 Task: Create List Trademarks in Board Brand Recognition Strategies to Workspace Content Creation. Create List Researching in Board Public Speaking Coaching to Workspace Content Creation. Create List Copyrights in Board Business Intelligence Reporting to Workspace Content Creation
Action: Mouse moved to (88, 321)
Screenshot: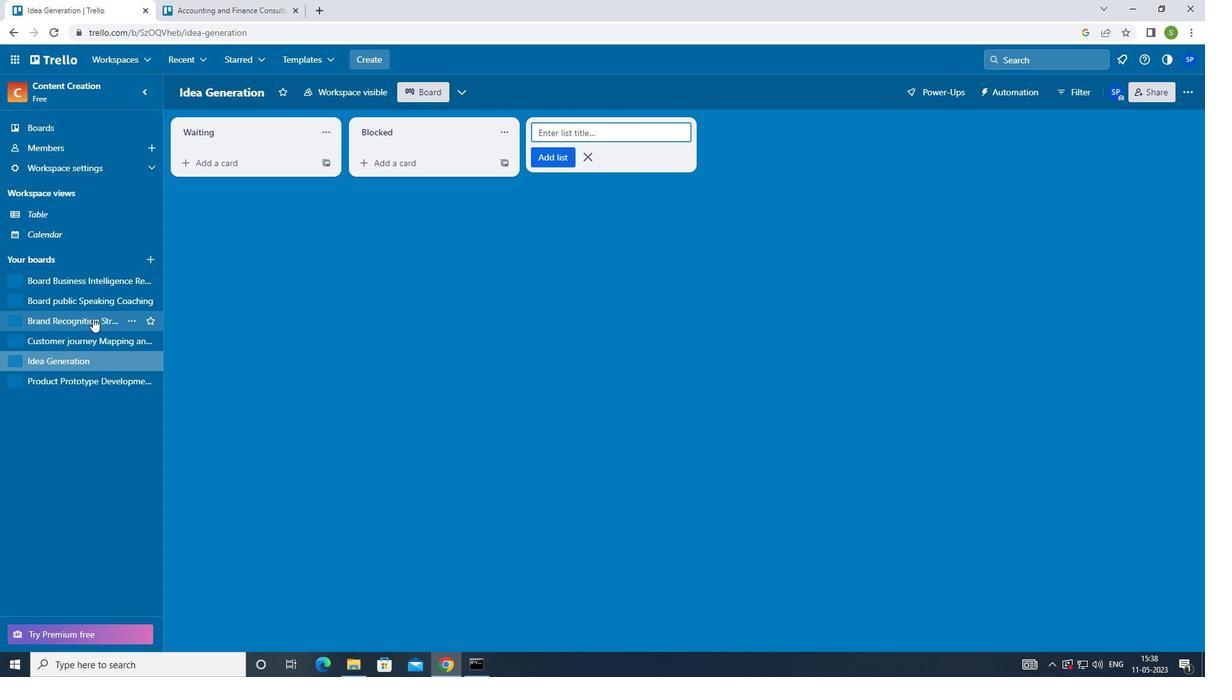 
Action: Mouse pressed left at (88, 321)
Screenshot: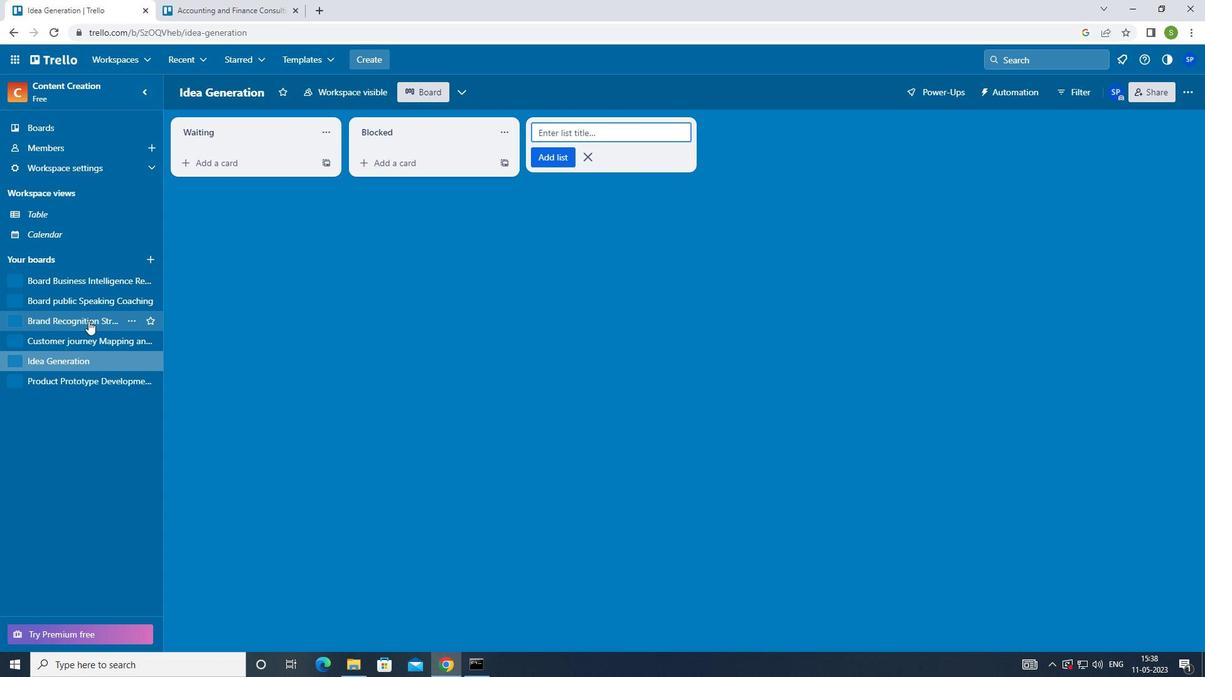 
Action: Mouse moved to (409, 131)
Screenshot: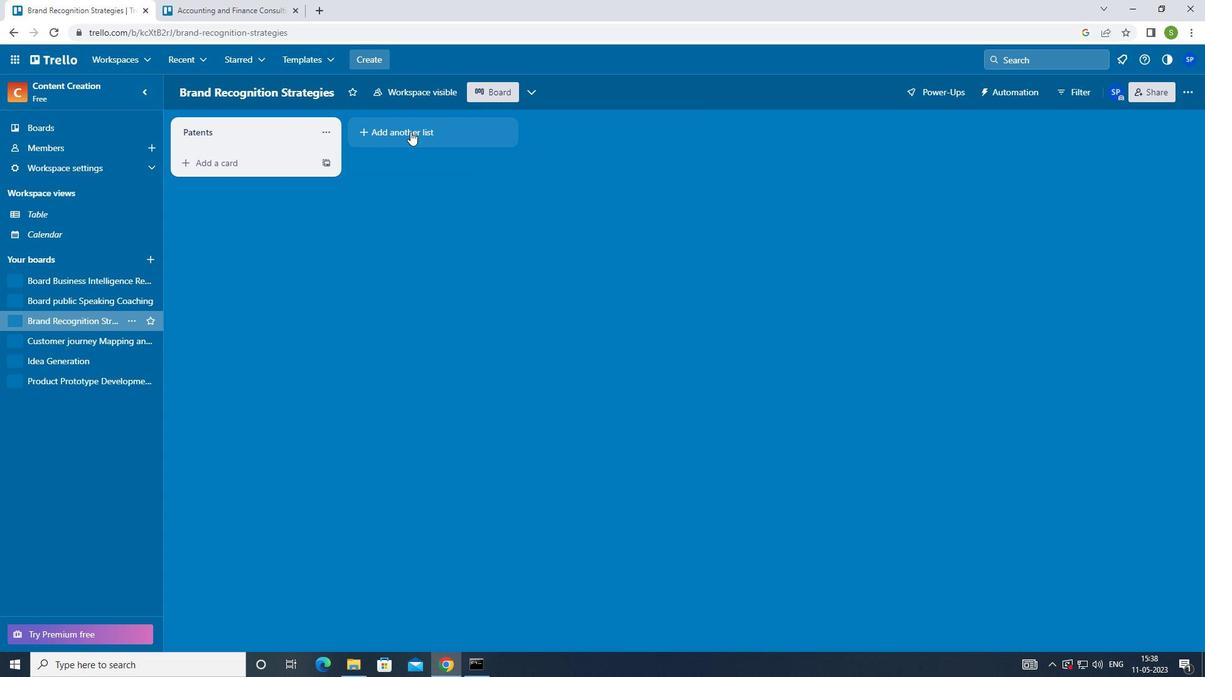 
Action: Mouse pressed left at (409, 131)
Screenshot: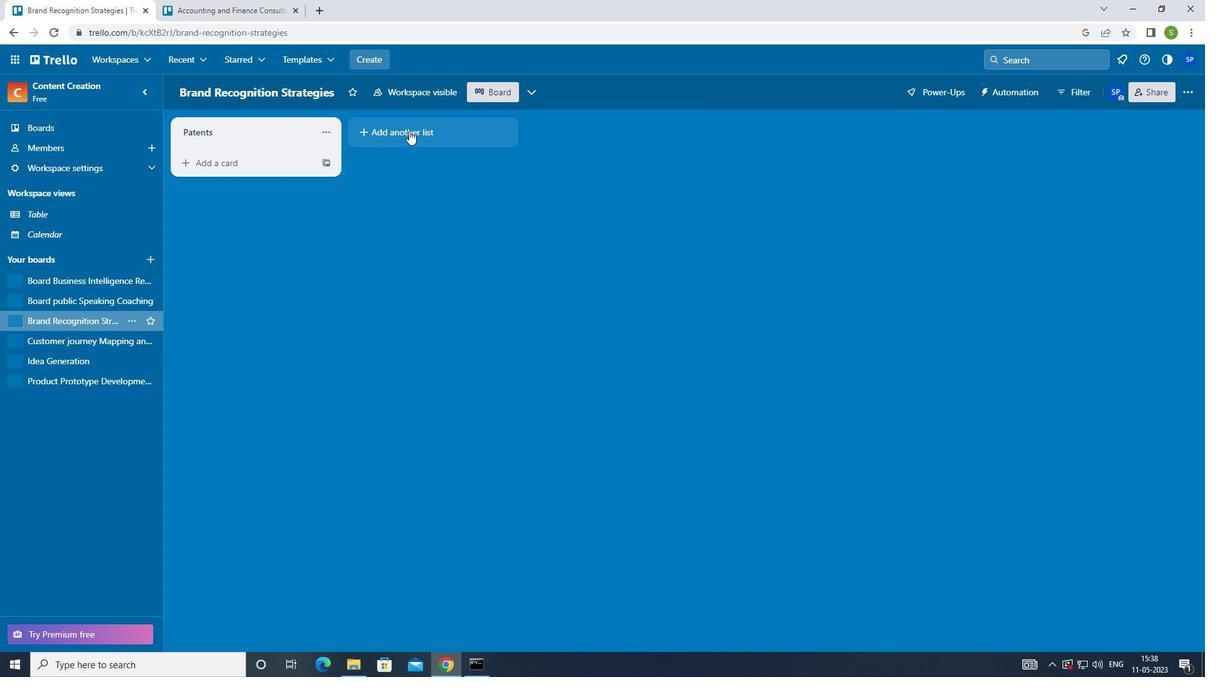 
Action: Mouse moved to (404, 225)
Screenshot: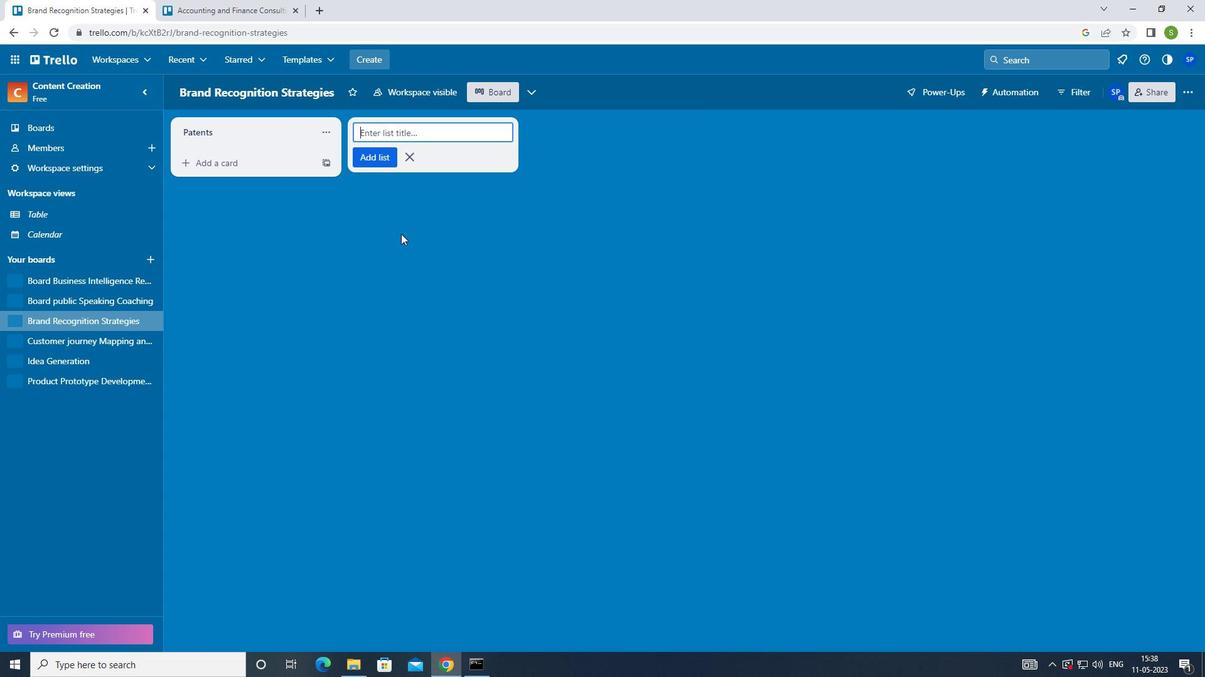
Action: Key pressed <Key.shift>TRADEMARKS<Key.enter>
Screenshot: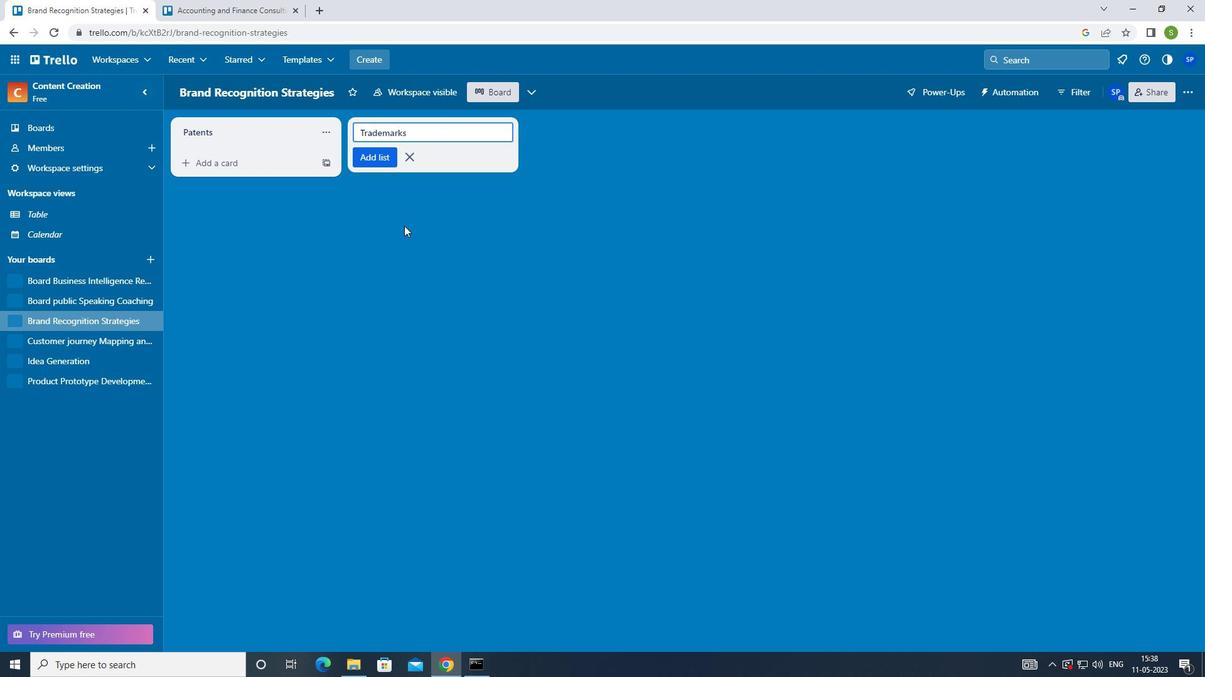 
Action: Mouse moved to (87, 301)
Screenshot: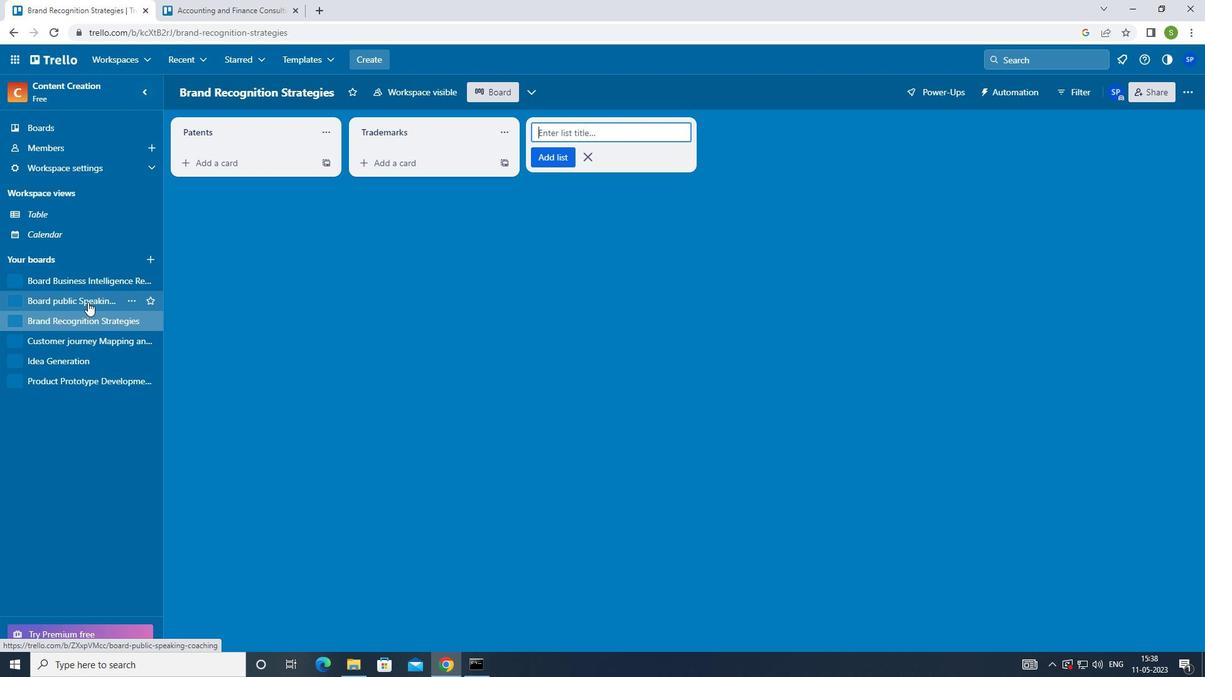 
Action: Mouse pressed left at (87, 301)
Screenshot: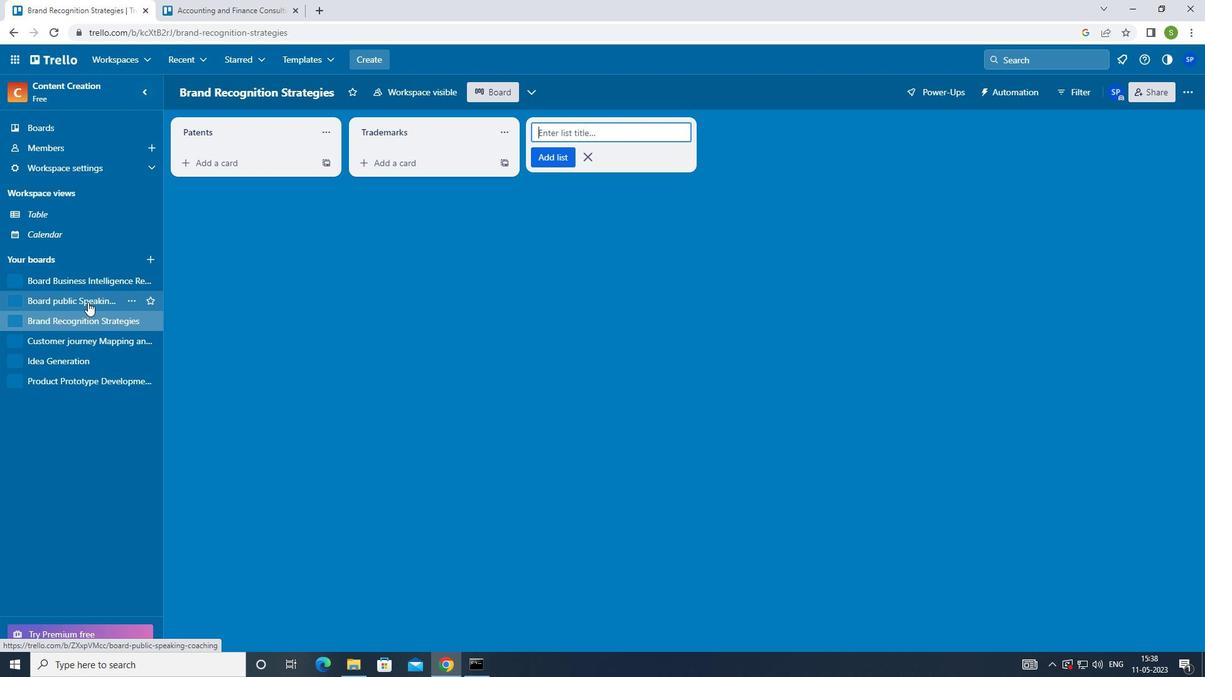 
Action: Mouse moved to (406, 131)
Screenshot: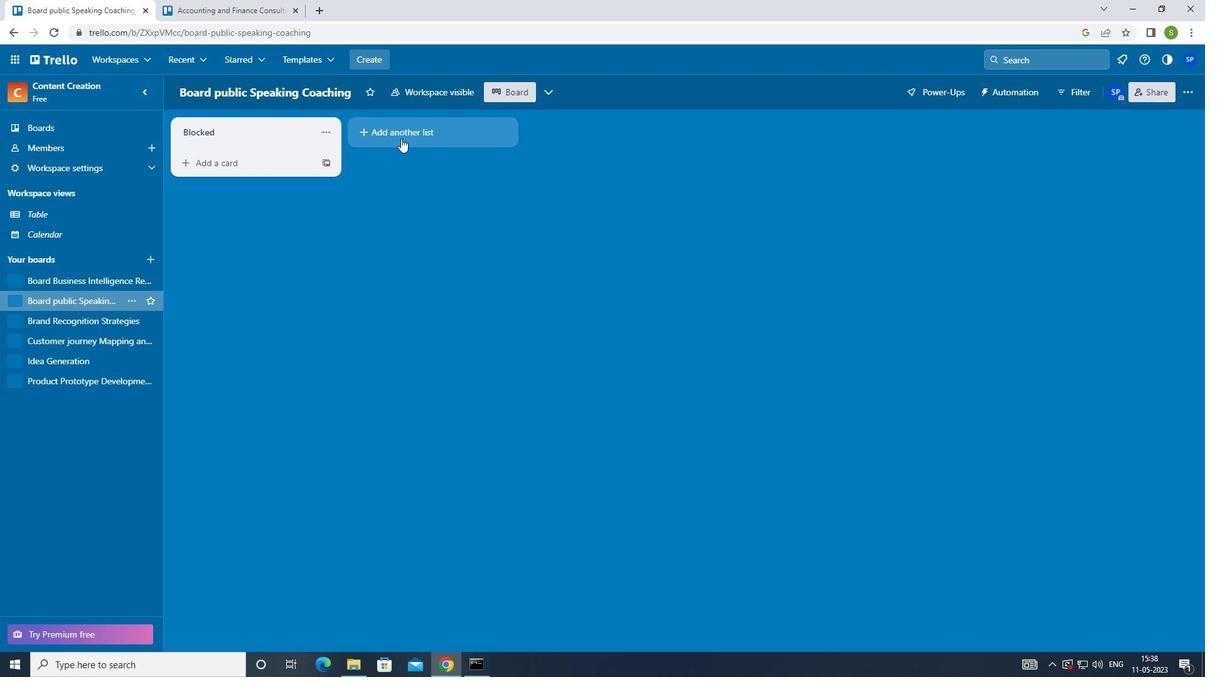 
Action: Mouse pressed left at (406, 131)
Screenshot: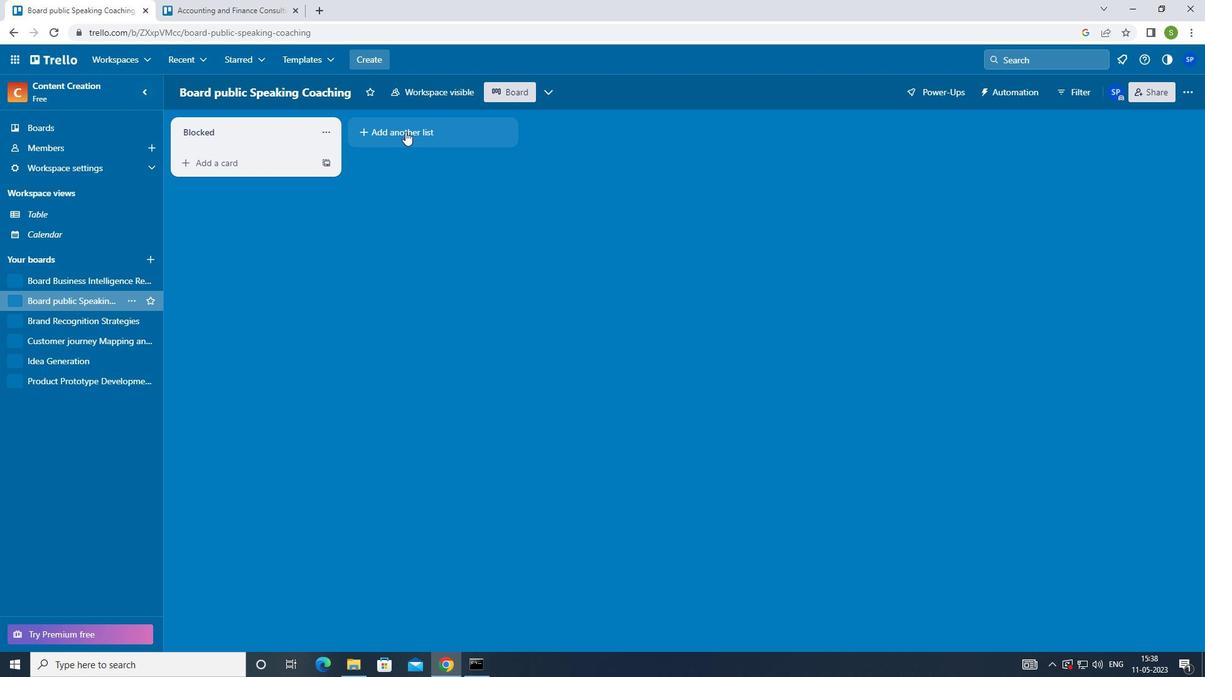 
Action: Mouse moved to (389, 237)
Screenshot: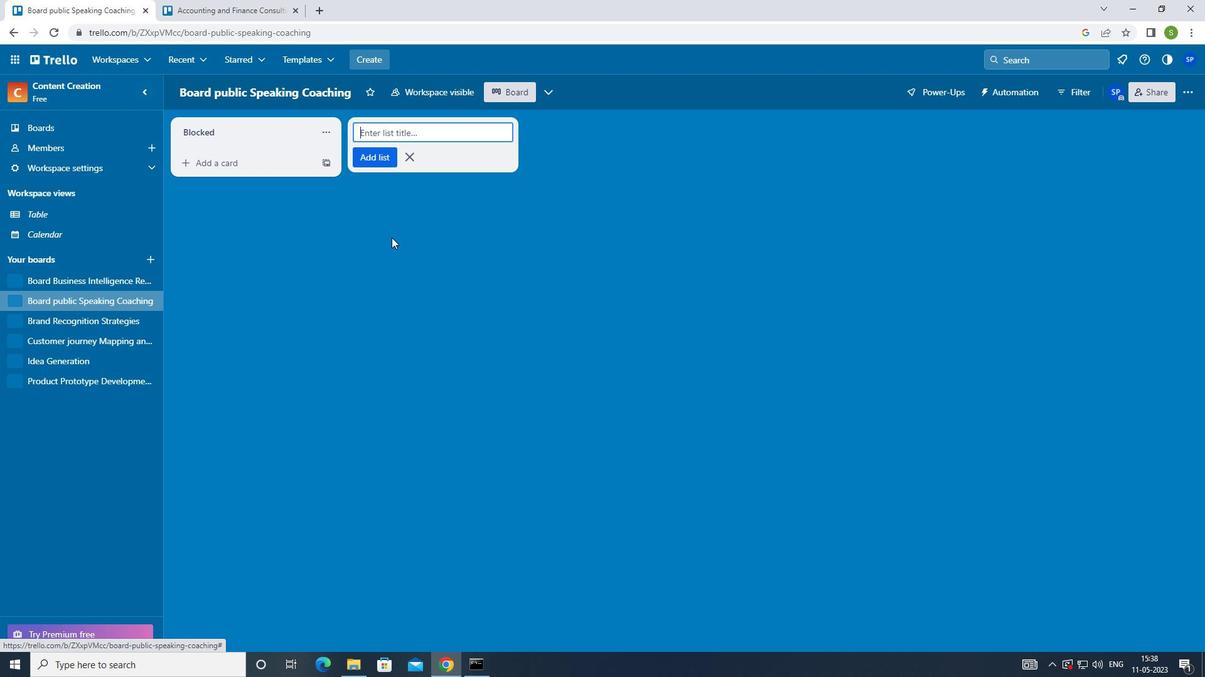 
Action: Key pressed <Key.shift>RESEARCHING<Key.enter>
Screenshot: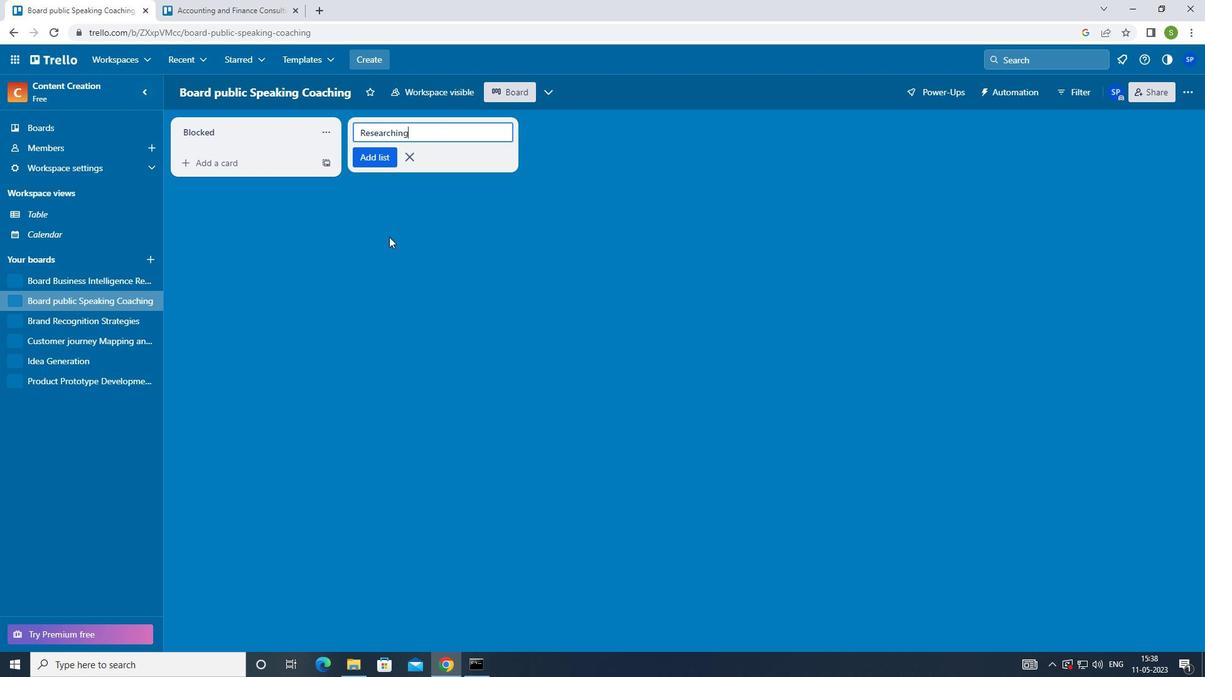 
Action: Mouse moved to (89, 279)
Screenshot: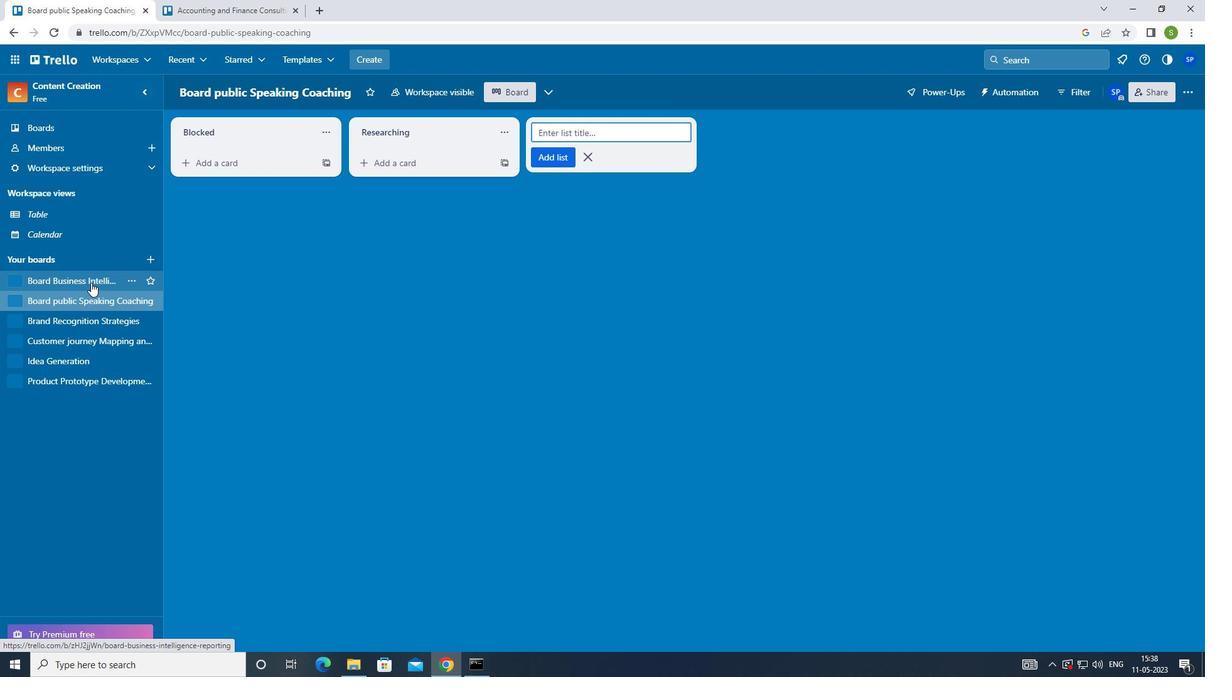 
Action: Mouse pressed left at (89, 279)
Screenshot: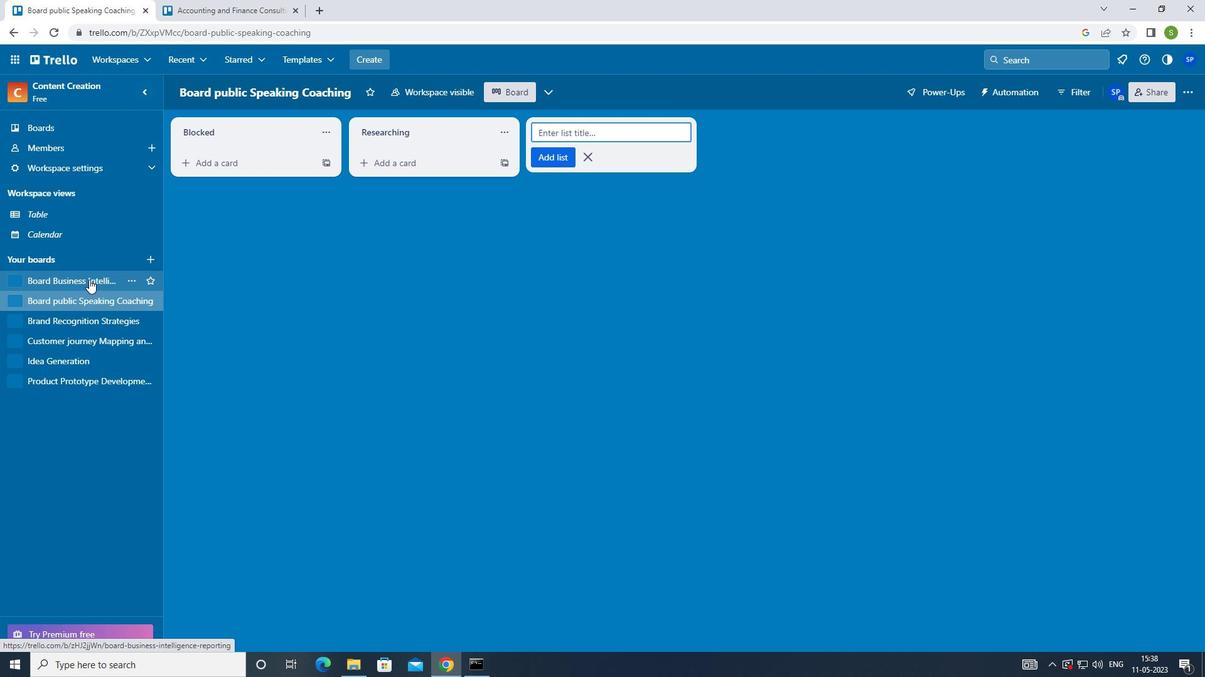
Action: Mouse moved to (428, 126)
Screenshot: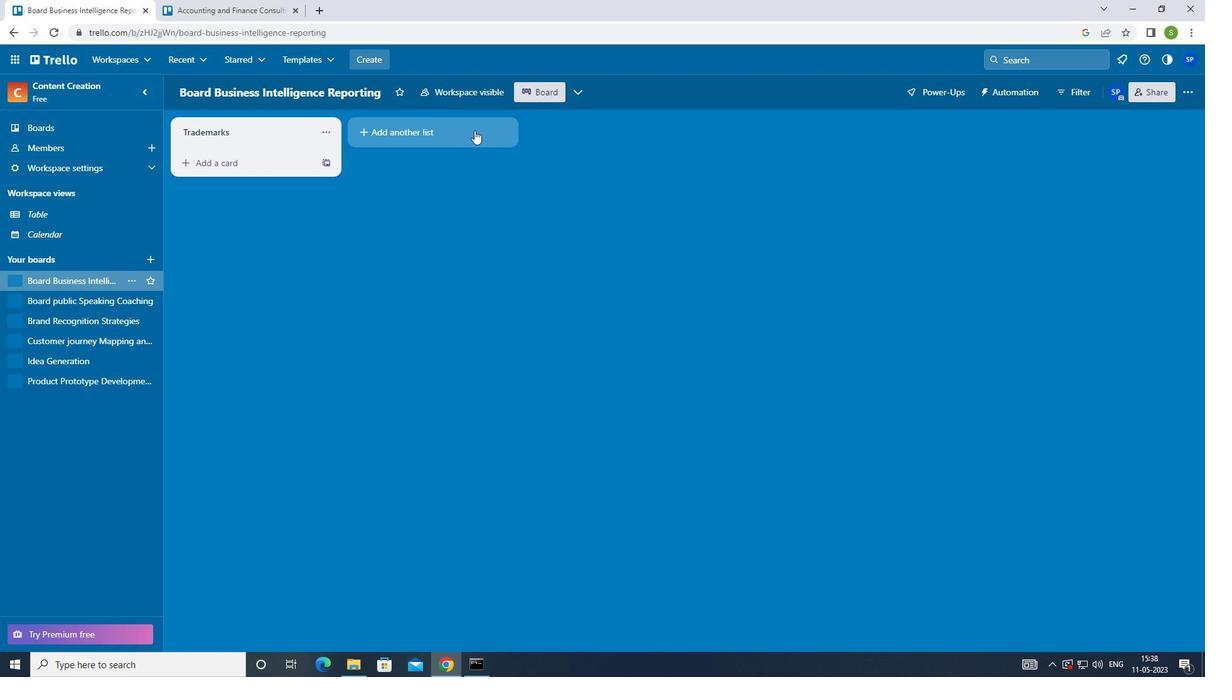 
Action: Mouse pressed left at (428, 126)
Screenshot: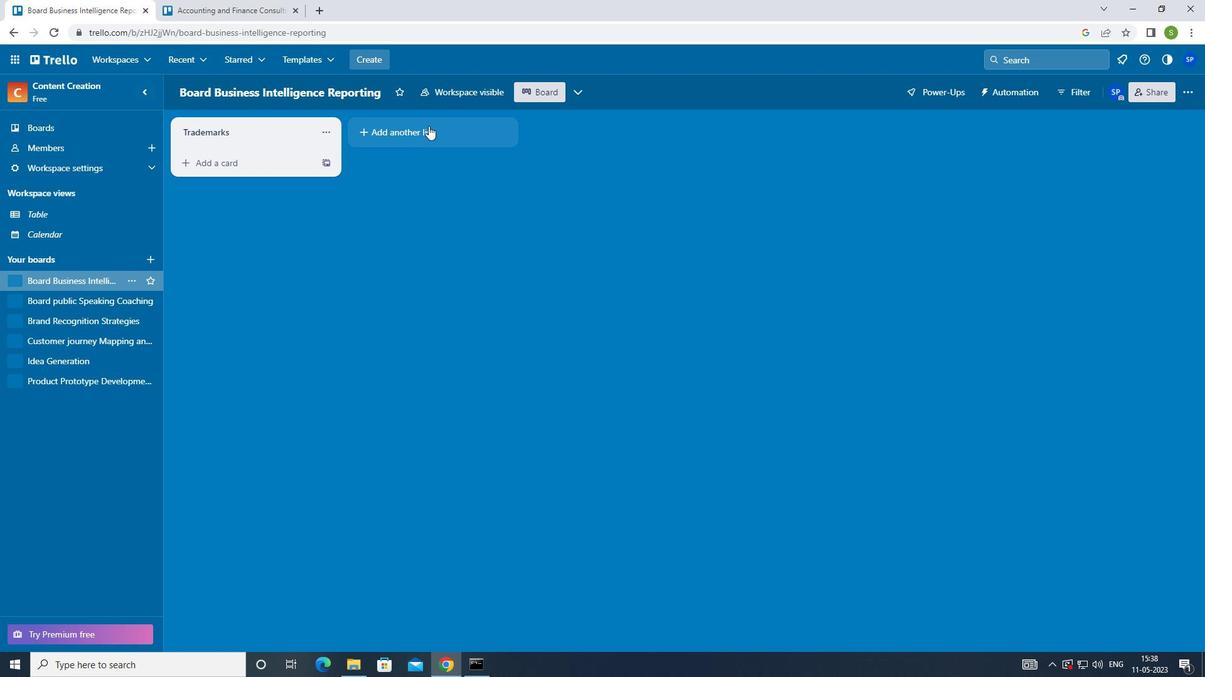 
Action: Mouse moved to (368, 280)
Screenshot: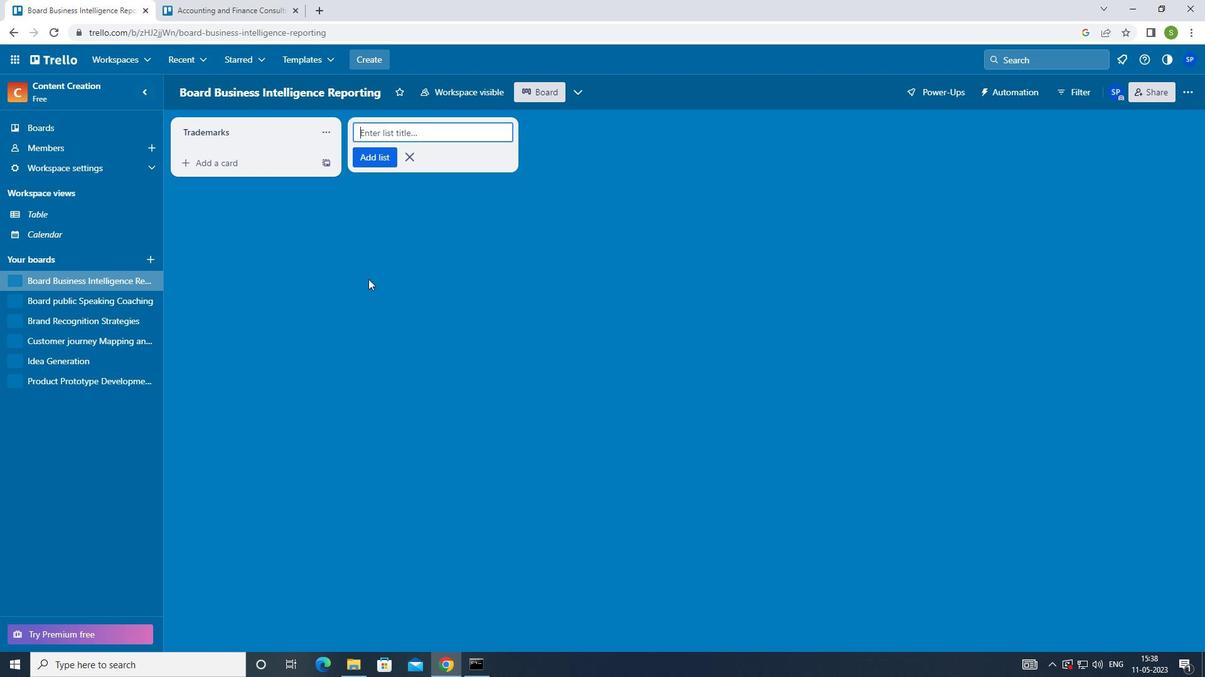 
Action: Key pressed <Key.shift>COPYRIGHTS<Key.enter><Key.f8>
Screenshot: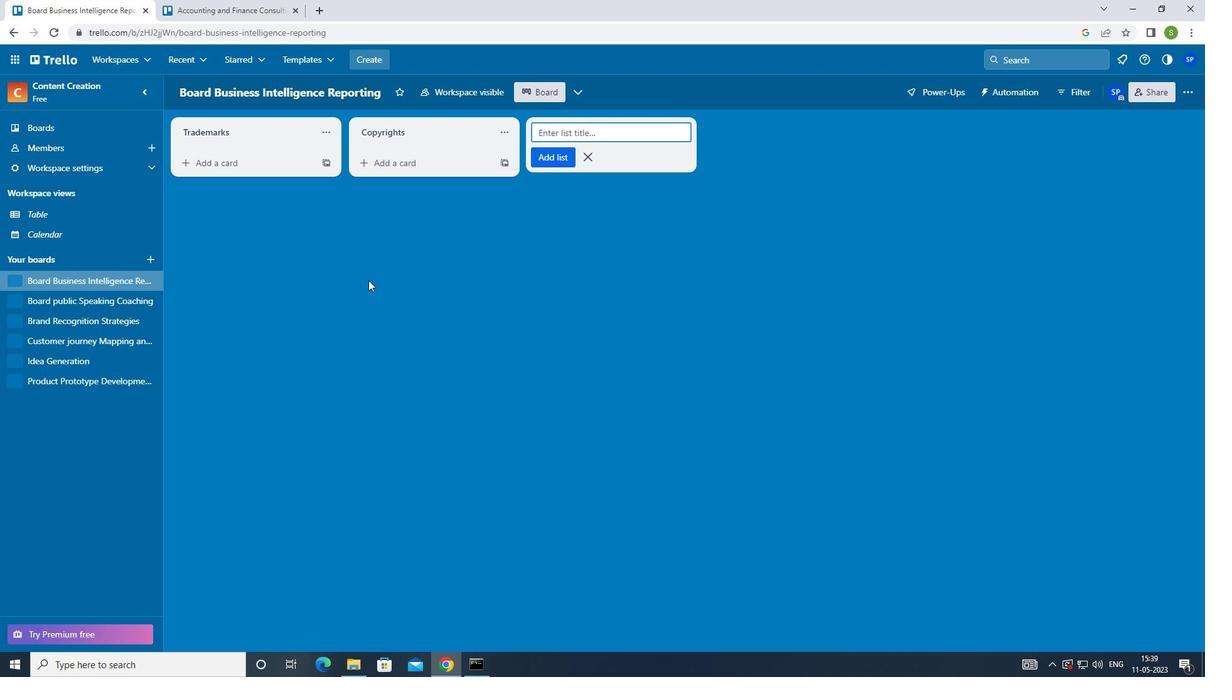 
